 Task: Use the formula "ISERROR" in spreadsheet "Project protfolio".
Action: Mouse moved to (148, 94)
Screenshot: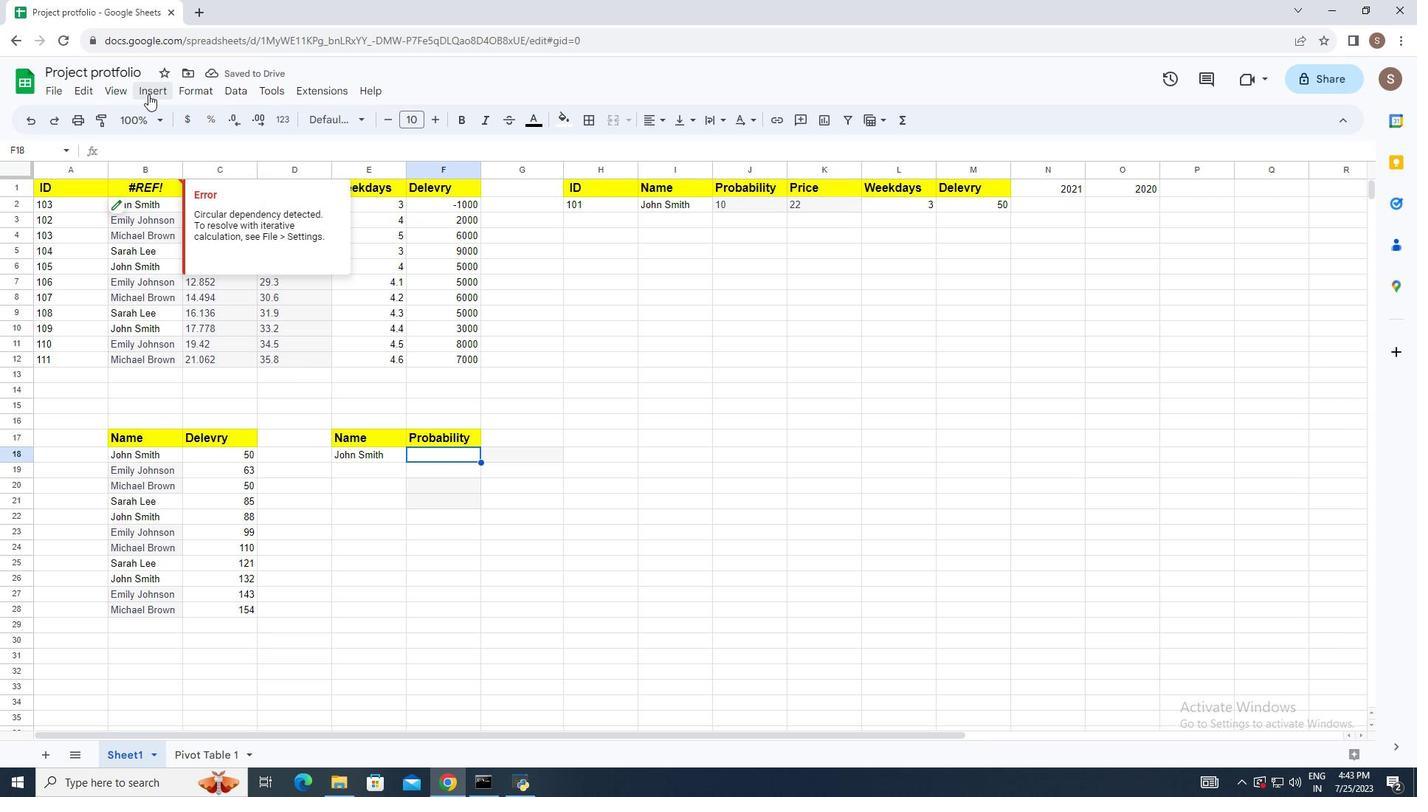 
Action: Mouse pressed left at (148, 94)
Screenshot: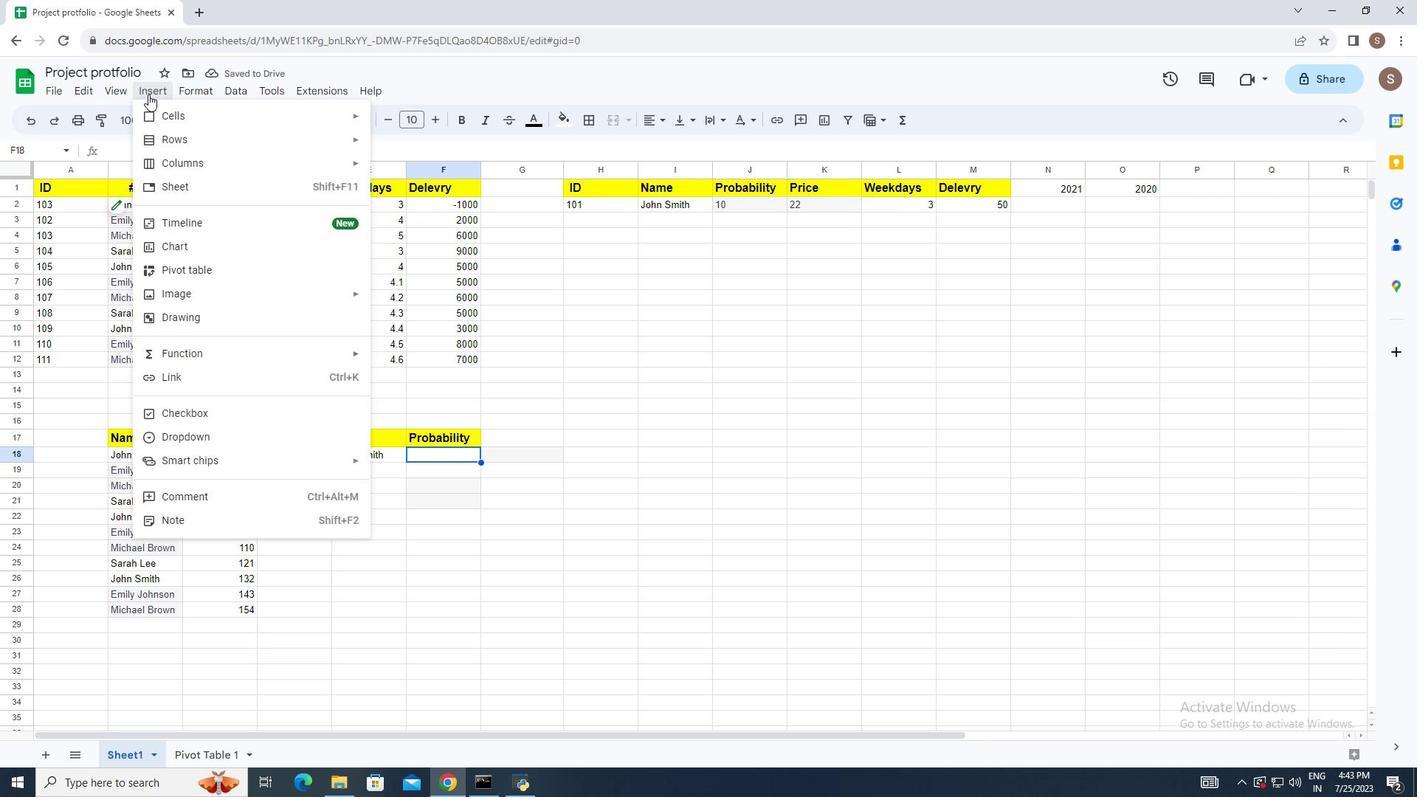 
Action: Mouse moved to (254, 351)
Screenshot: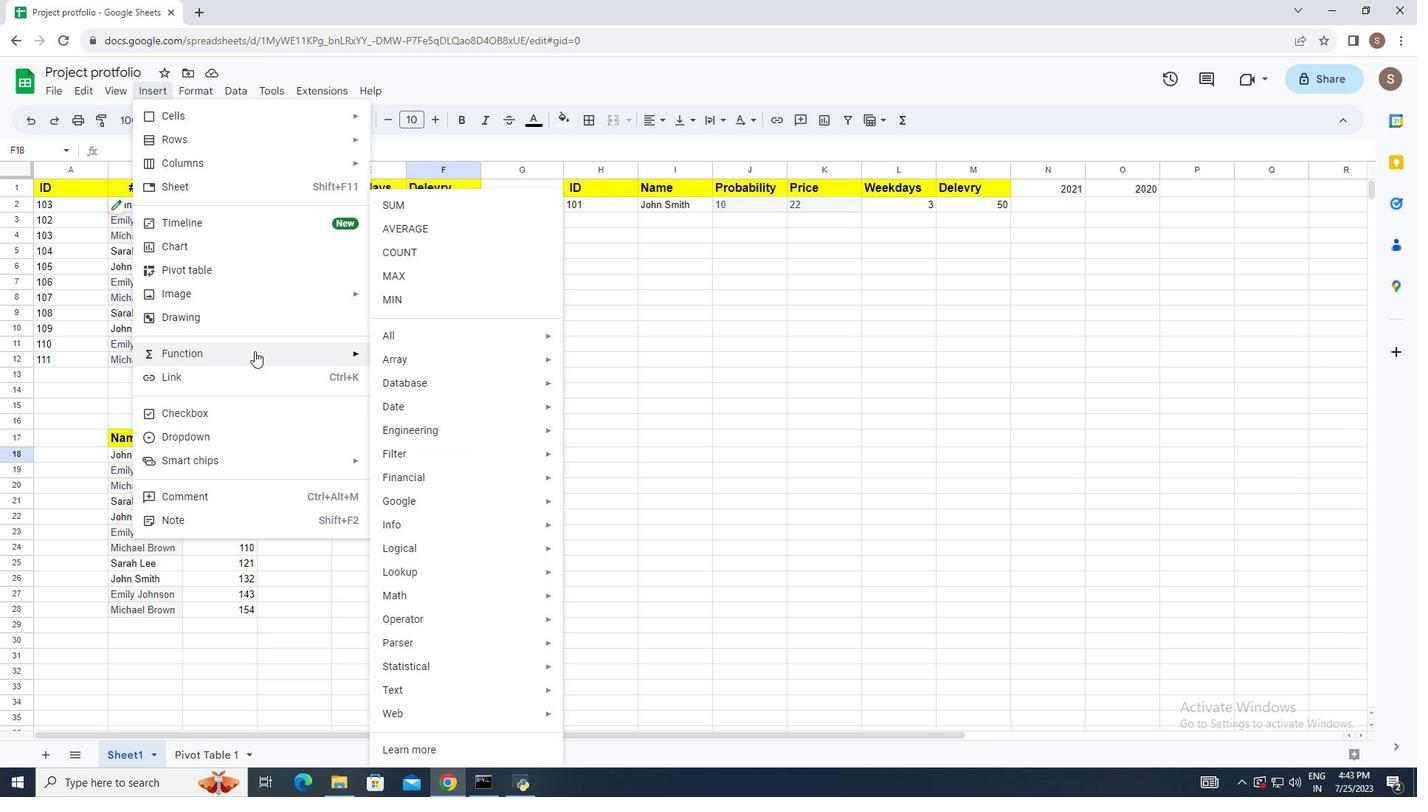 
Action: Mouse pressed left at (254, 351)
Screenshot: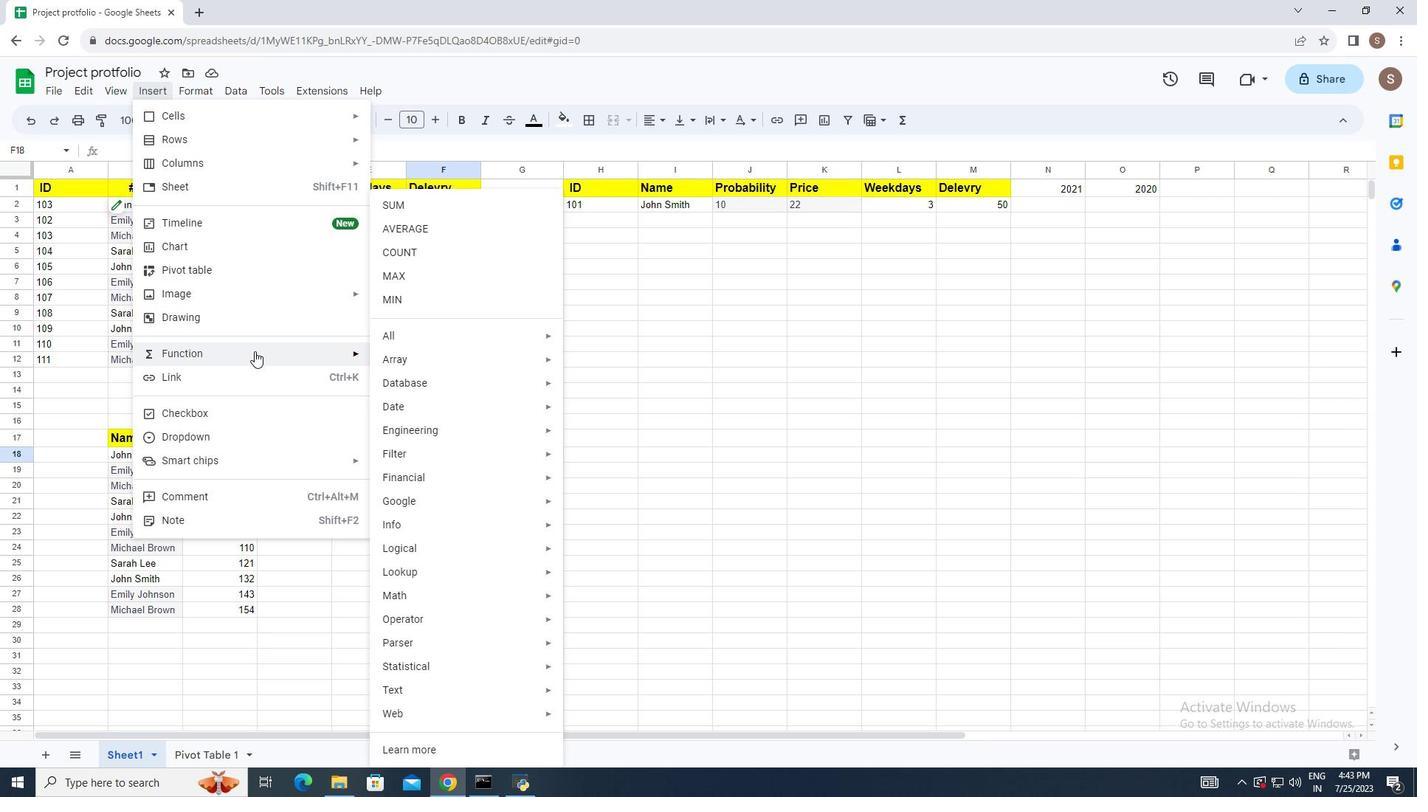 
Action: Mouse moved to (429, 333)
Screenshot: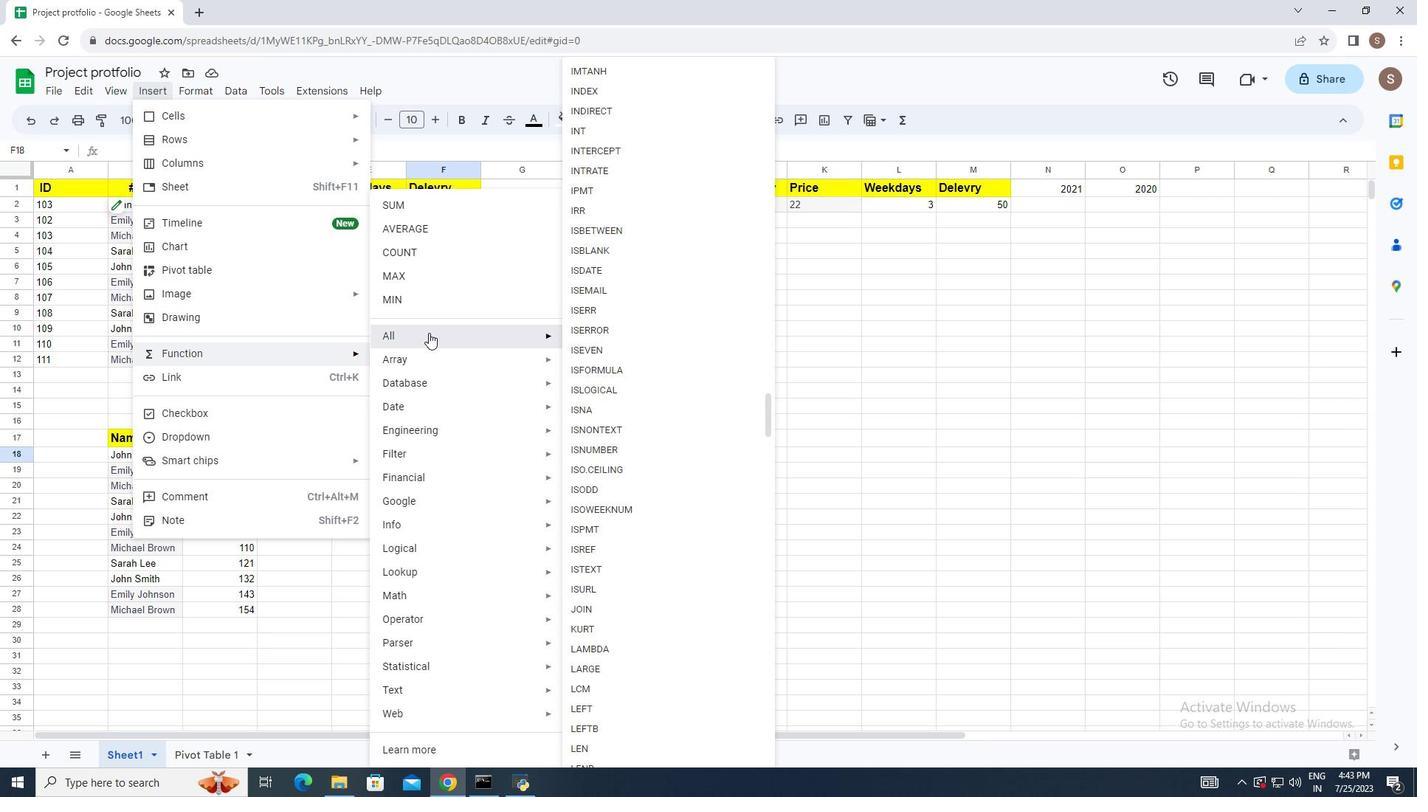 
Action: Mouse pressed left at (429, 333)
Screenshot: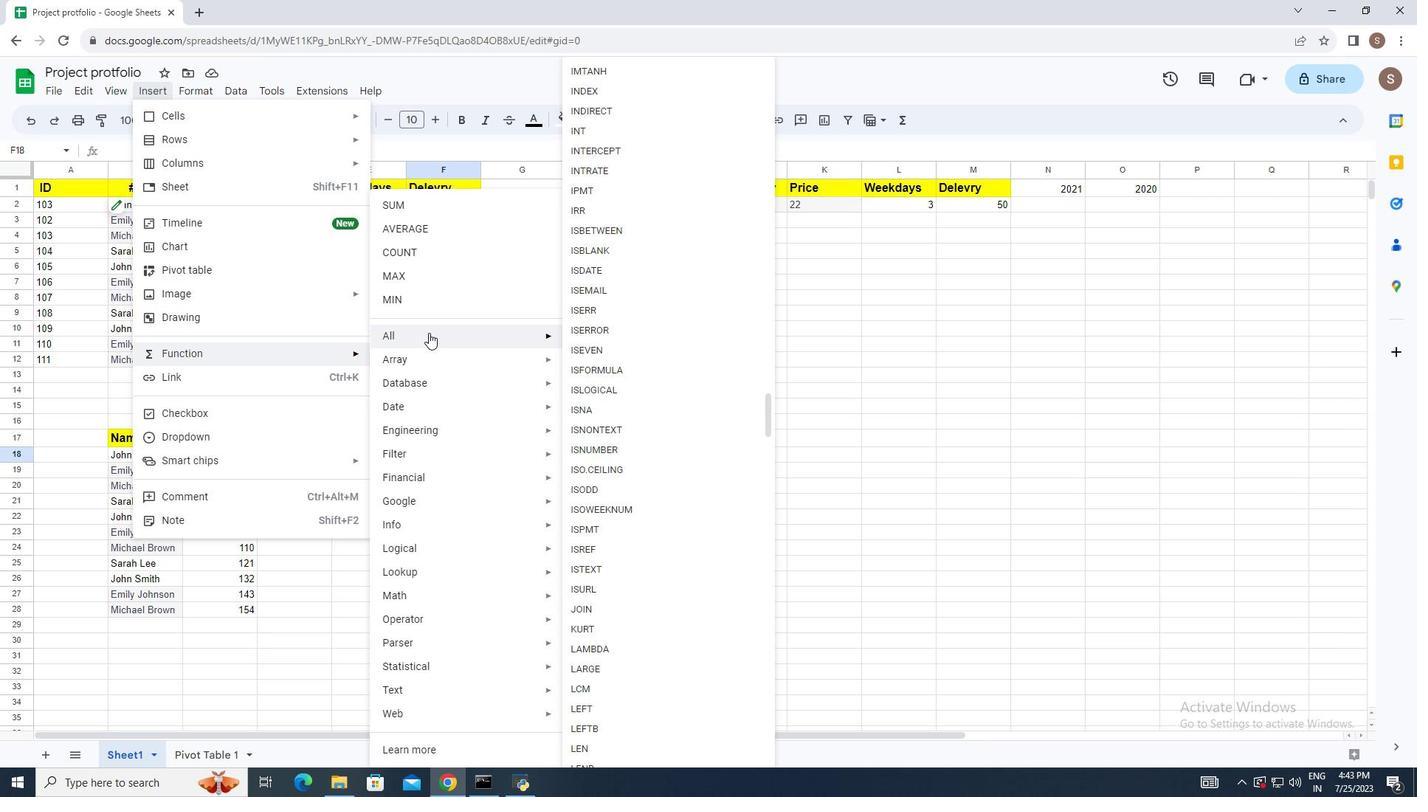 
Action: Mouse moved to (632, 336)
Screenshot: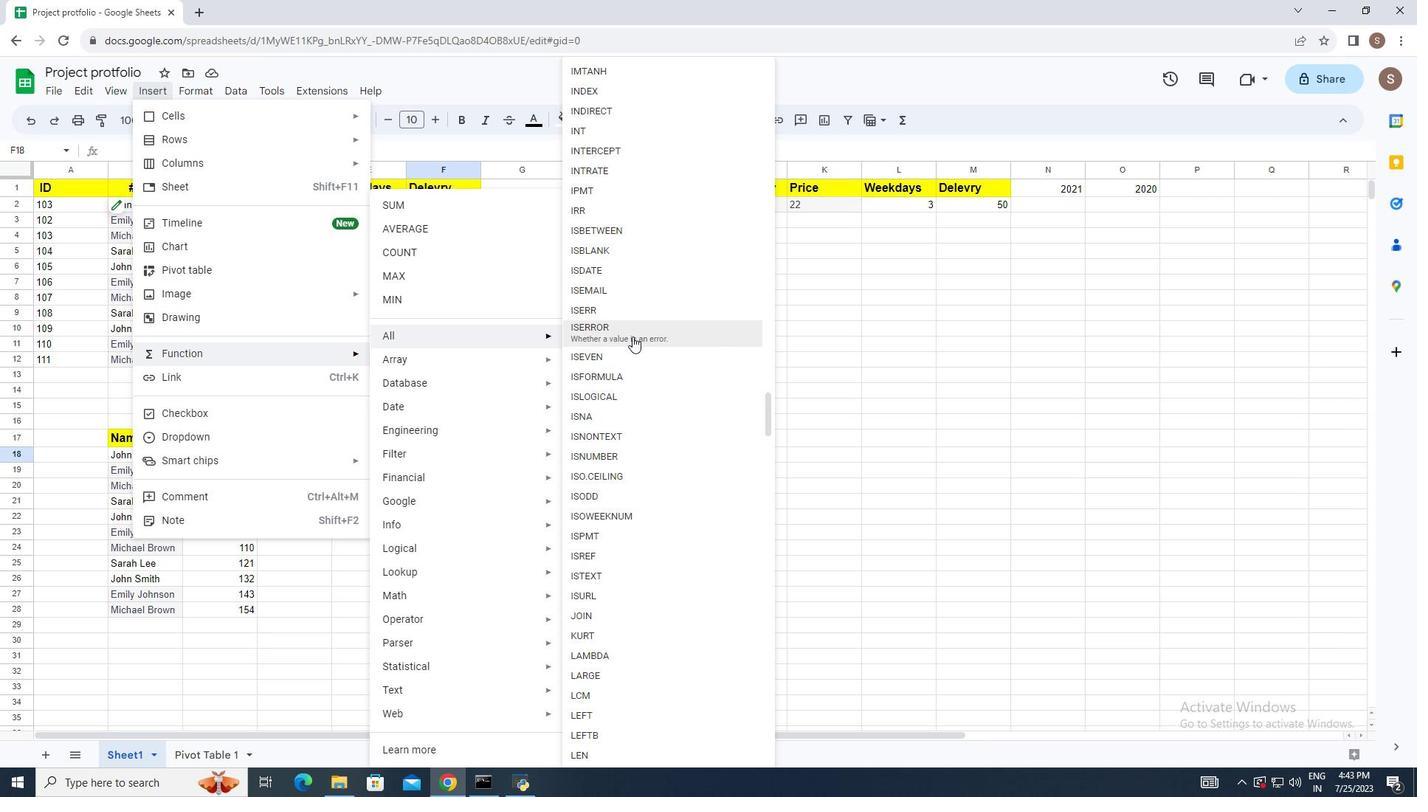 
Action: Mouse pressed left at (632, 336)
Screenshot: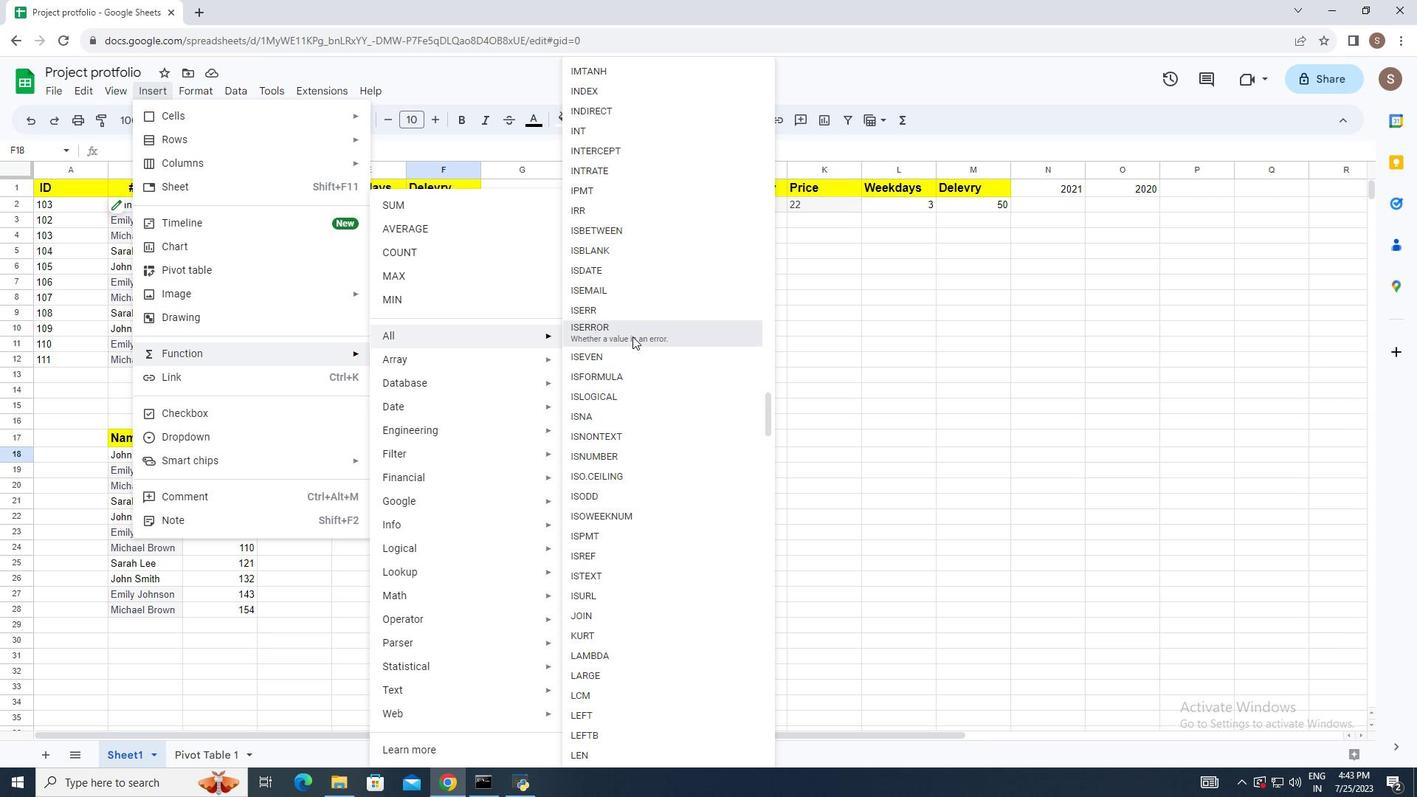
Action: Mouse moved to (491, 437)
Screenshot: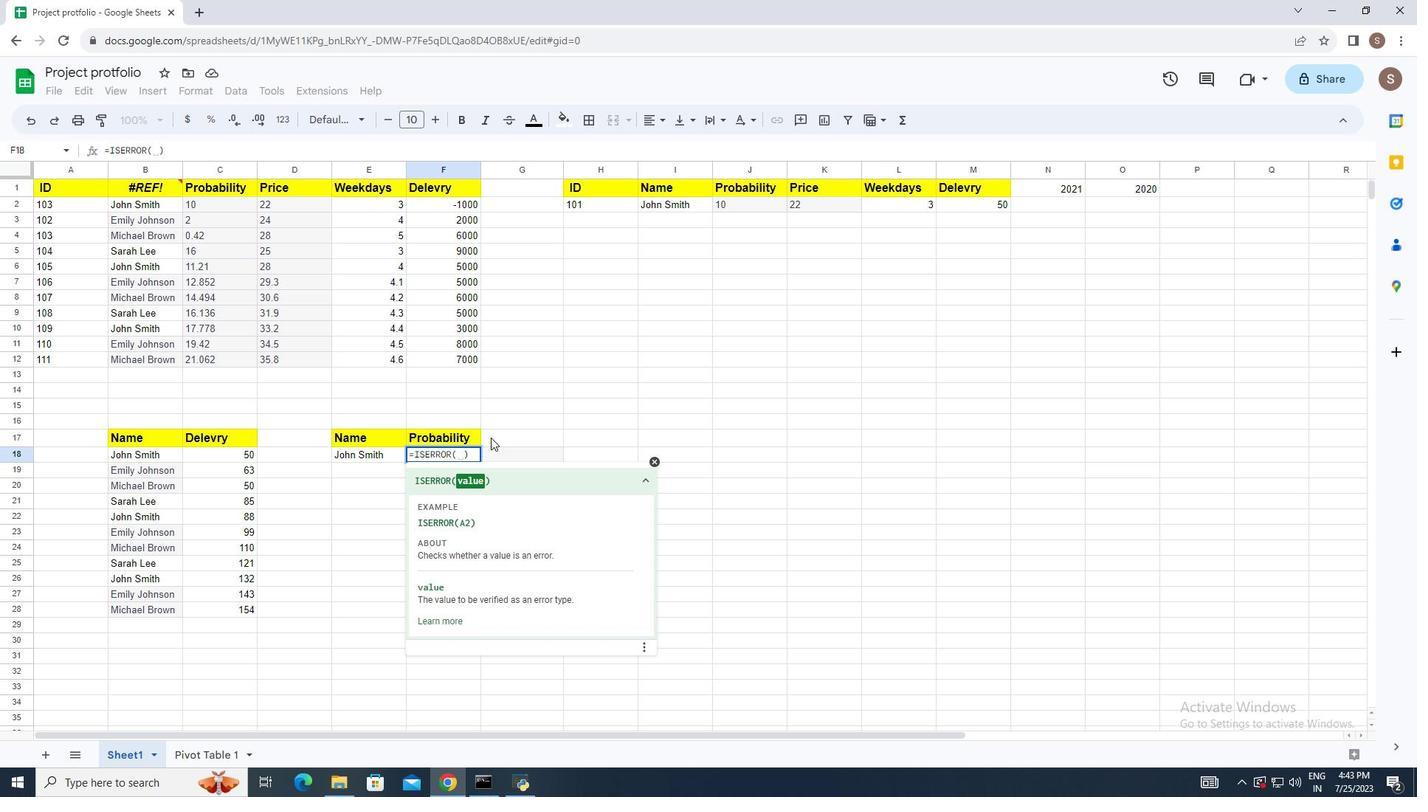 
Action: Key pressed <Key.shift>A2<Key.enter>
Screenshot: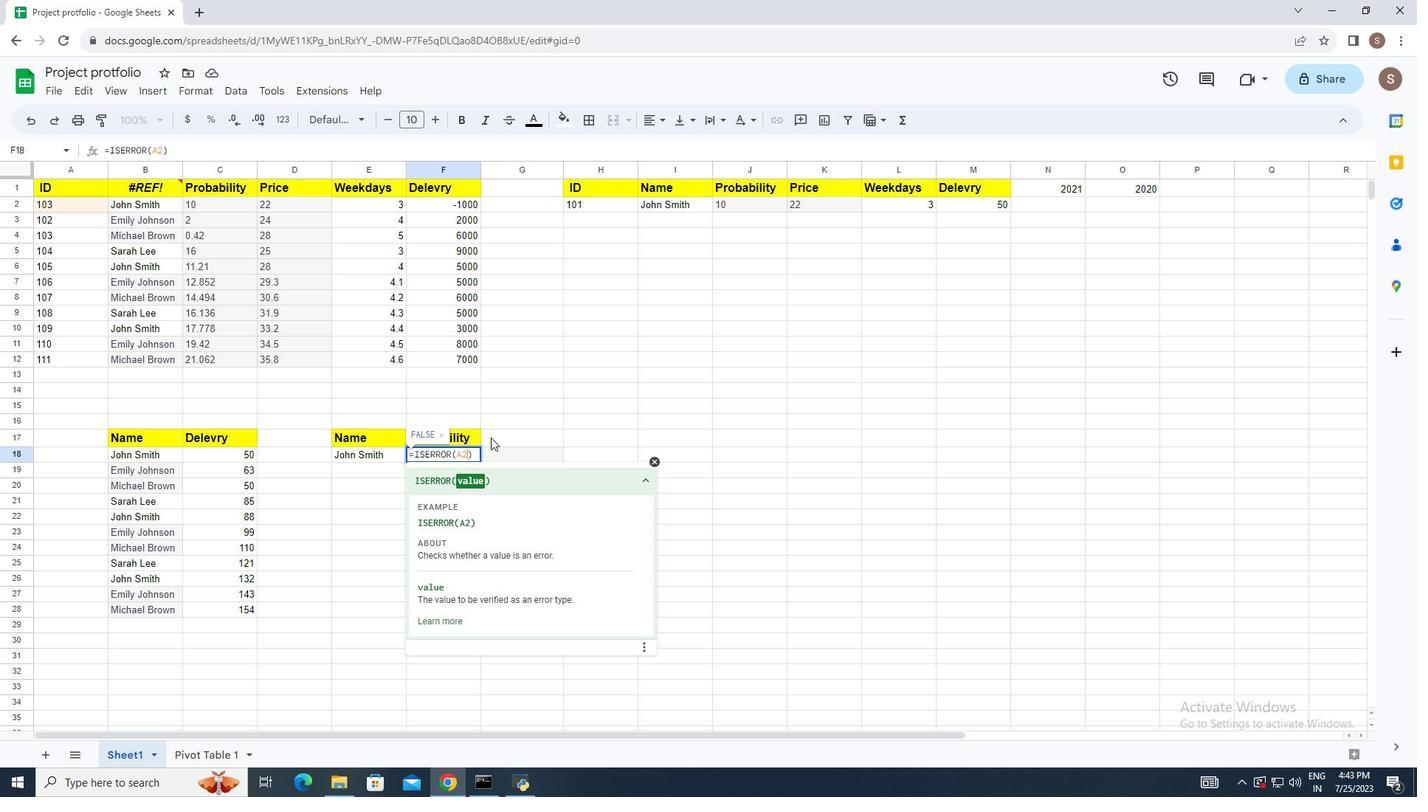 
Action: Mouse moved to (513, 421)
Screenshot: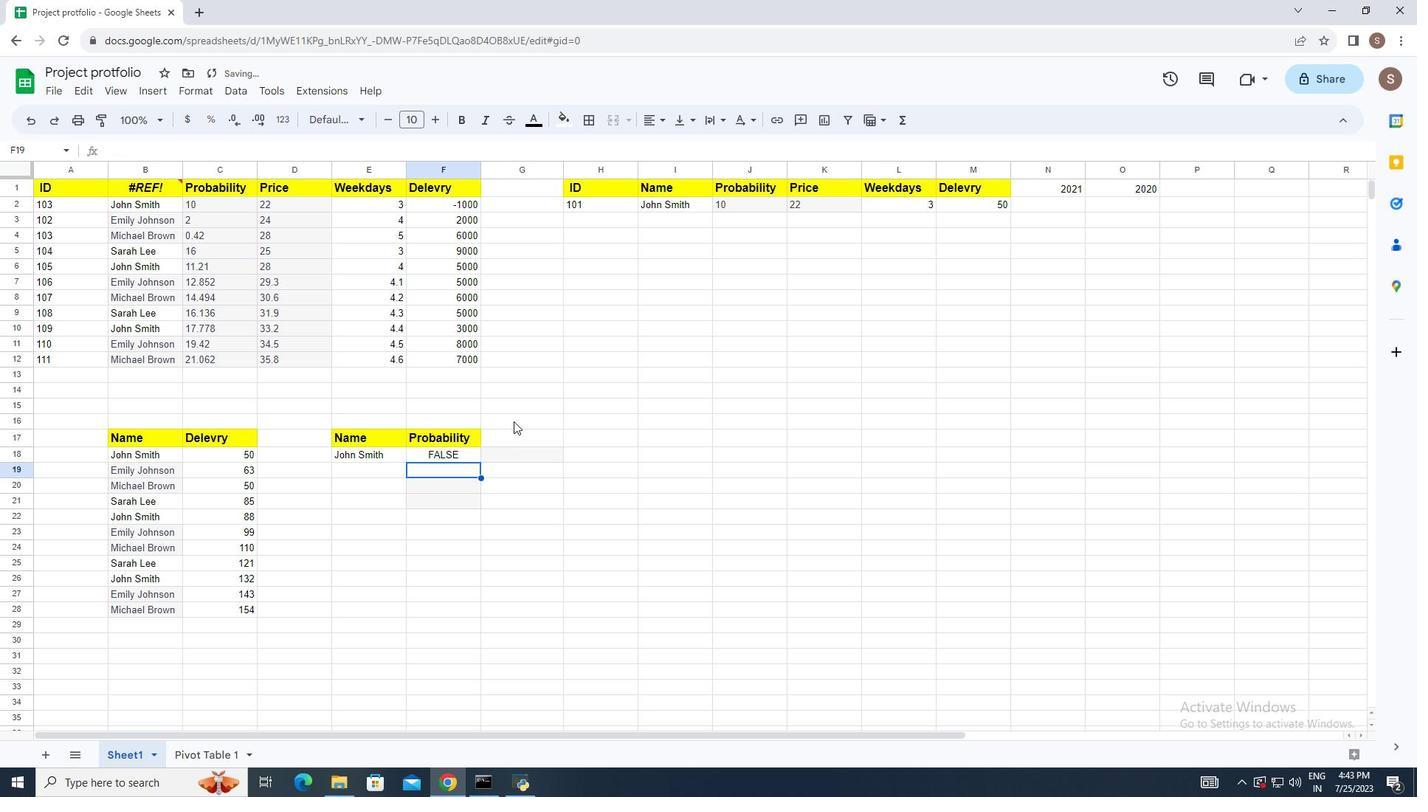 
